 Task: Write a function that takes a string as a parameter and checks if it's a valid UUID.
Action: Mouse moved to (776, 294)
Screenshot: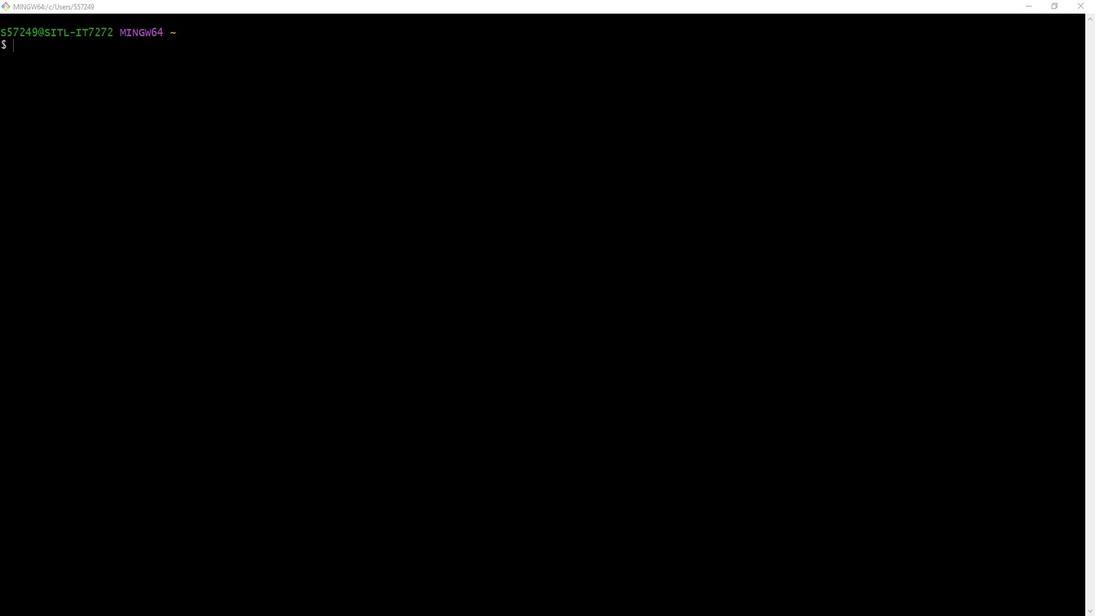 
Action: Mouse pressed left at (776, 294)
Screenshot: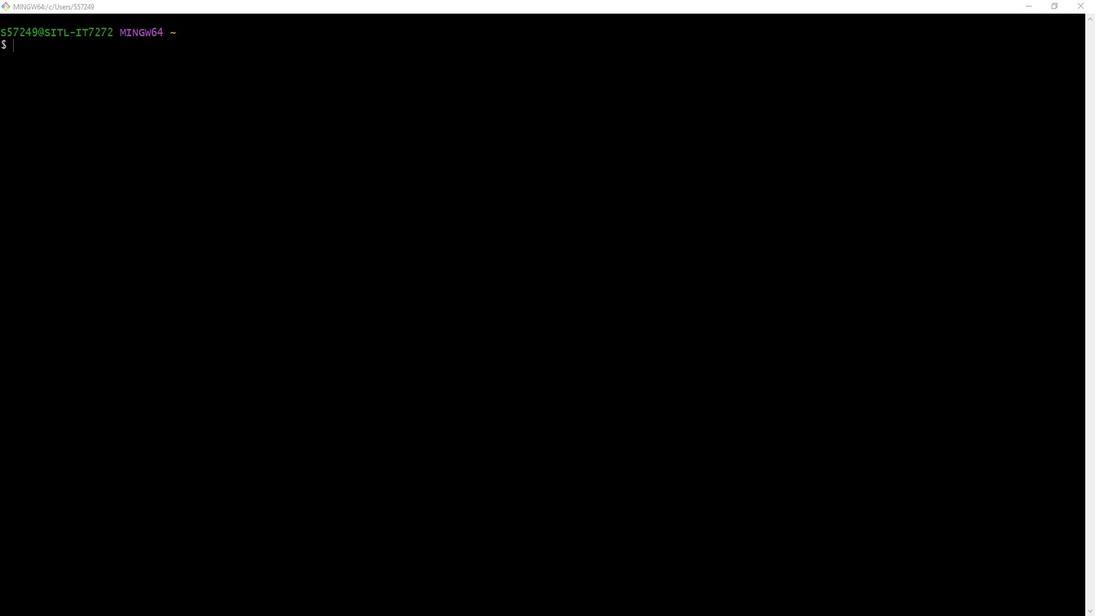 
Action: Mouse moved to (485, 502)
Screenshot: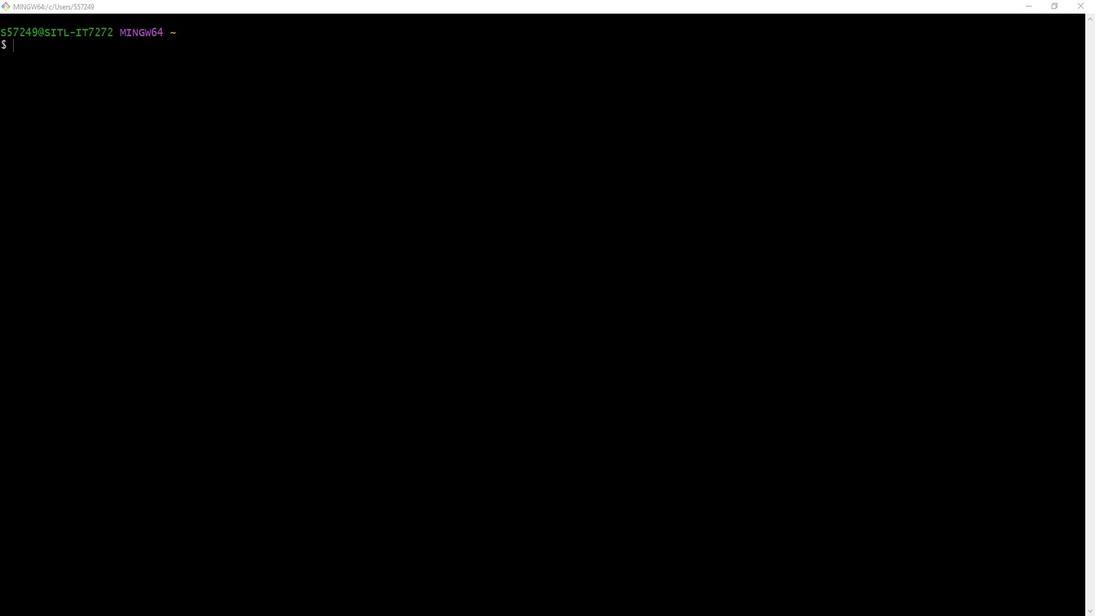 
Action: Mouse pressed left at (485, 502)
Screenshot: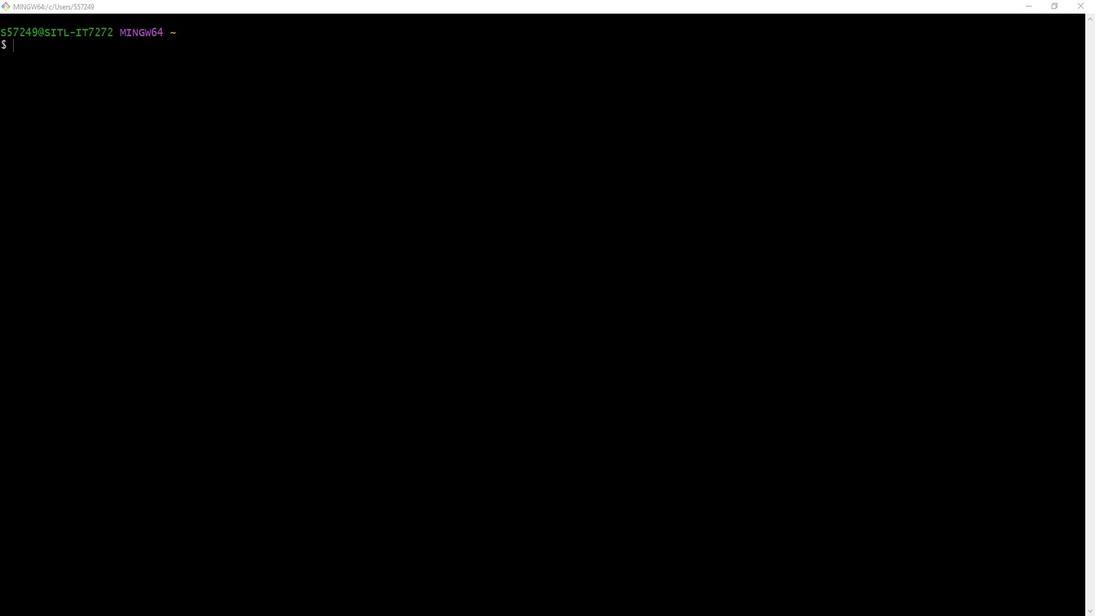 
Action: Mouse moved to (435, 348)
Screenshot: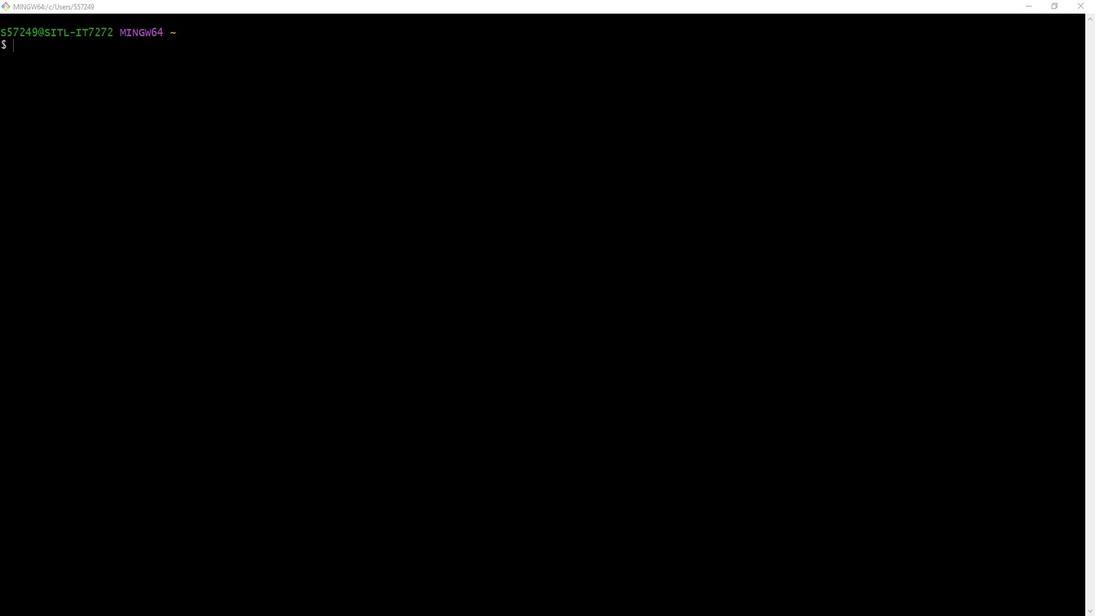 
Action: Mouse pressed left at (435, 348)
Screenshot: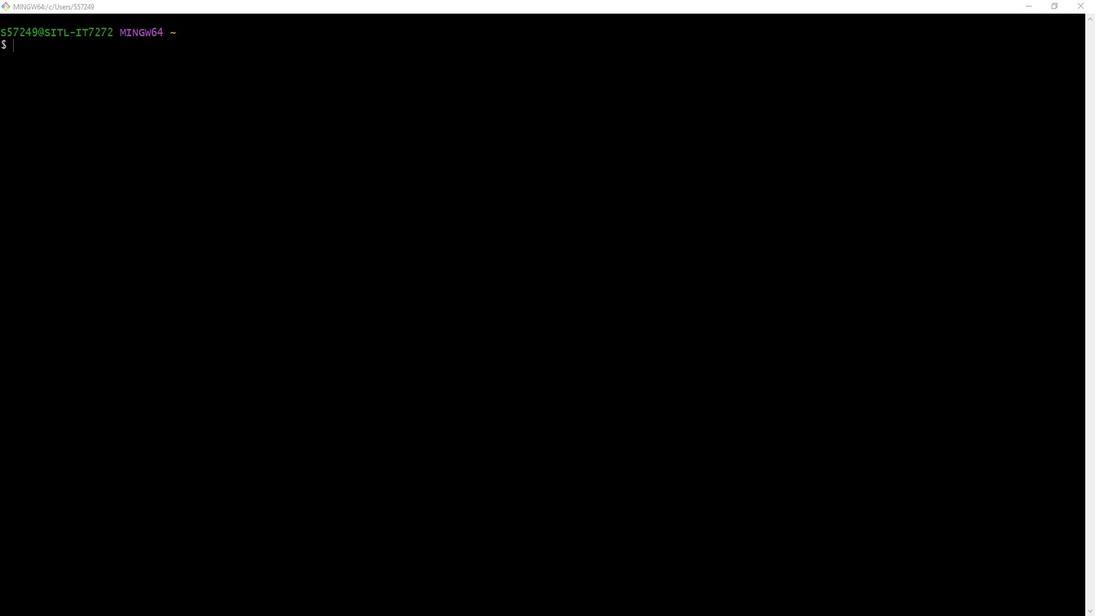 
Action: Mouse moved to (1087, 103)
Screenshot: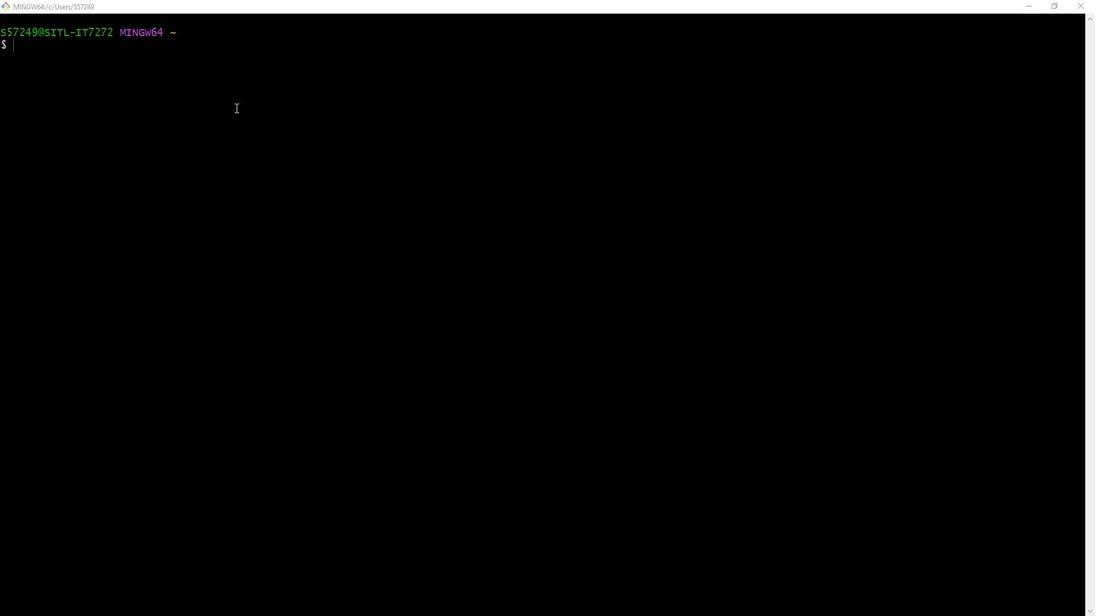 
Action: Mouse pressed left at (1087, 103)
Screenshot: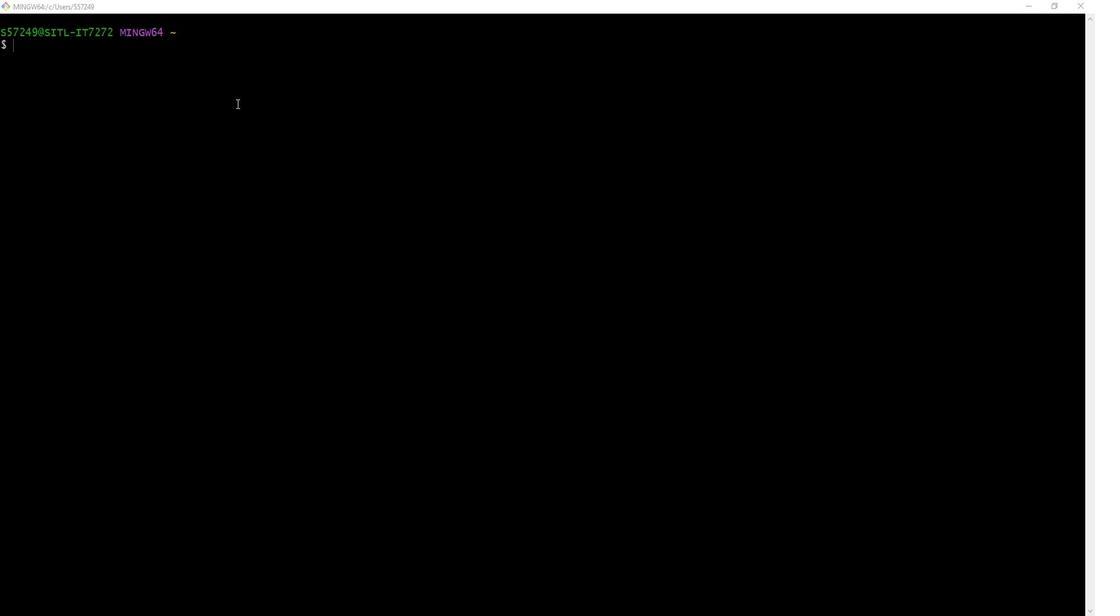 
Action: Key pressed vim<Key.space>is<Key.shift>Valid<Key.shift_r>UUI<Key.shift>D.sh<Key.enter>i<Key.shift>#<Key.shift>!/bin/bash<Key.enter><Key.backspace><Key.enter>is<Key.shift_r>_valid<Key.shift_r>_uuid<Key.shift_r>()<Key.space><Key.shift_r>{<Key.enter>local<Key.space>uuid=<Key.shift>$1<Key.enter><Key.enter><Key.shift>#<Key.space><Key.shift>Define<Key.space>a<Key.space>regular<Key.space>expression<Key.space>pattern<Key.space>for<Key.space>matching<Key.space><Key.shift_r>UU<Key.shift_r>I<Key.shift_r><Key.shift_r><Key.shift_r>D<Key.enter><Key.backspace><Key.backspace>local<Key.space>uuid<Key.shift_r>_pattern=<Key.shift_r>""<Key.left>[]<Key.left>0-9a-f<Key.shift>A-<Key.shift>F<Key.right><Key.shift_r>{}<Key.left>8<Key.right>-[]<Key.left>0-9a-<Key.shift>F<Key.shift>A<Key.backspace><Key.backspace>f<Key.shift>A-<Key.shift>F<Key.right><Key.shift_r>{}<Key.left>4<Key.right>-[]<Key.left>0-9a-f<Key.shift>A-<Key.shift>F<Key.right><Key.right><Key.left><Key.shift_r>{}<Key.left>4<Key.right>-[]<Key.left>0-9a-f<Key.shift>A-<Key.shift>F<Key.right><Key.shift_r>{}<Key.left>4<Key.right>-[]<Key.left>0-9a-f<Key.shift>A-<Key.shift>F<Key.right><Key.shift_r>{}<Key.left>12<Key.right><Key.shift>$<Key.right><Key.enter><Key.enter>if<Key.space>[[<Key.space><Key.shift>$uuid<Key.space>=<Key.shift>~<Key.space><Key.shift>$uuid<Key.shift_r>_pattern<Key.space>]];<Key.space>then<Key.enter>echo<Key.space><Key.shift_r>""<Key.left><Key.shift>$uuid<Key.space>is<Key.space>a<Key.space>c<Key.backspace>valid<Key.space><Key.shift_r>UUID.<Key.right><Key.enter>return<Key.space>0<Key.enter><Key.left>else<Key.enter>echo<Key.space><Key.shift_r>""<Key.left><Key.shift>$uuid<Key.space>is<Key.space>not<Key.space>a<Key.space>valid<Key.space><Key.shift_r>UUI<Key.shift>D.<Key.right><Key.enter>return<Key.space>1<Key.enter><Key.left>fi<Key.enter><Key.left><Key.shift_r>}<Key.enter><Key.enter><Key.shift>#<Key.space><Key.shift>Example<Key.space>usage<Key.enter><Key.backspace><Key.backspace>uuid=<Key.shift_r>""<Key.left>550e8400-e29b-41d4-a716-446655<Key.right><Key.enter>is<Key.shift_r>_valid<Key.shift_r>_uuid<Key.space><Key.shift_r>""<Key.left><Key.shift>$uuid<Key.right><Key.esc><Key.shift_r>:wq<Key.enter>chmod<Key.space><Key.shift_r>+x<Key.space>is<Key.shift>Valid<Key.shift_r>UUI<<193>><<193>><<193>>D.sh<Key.enter>./is<Key.shift_r>Valid<Key.shift_r>UUID.sh<Key.enter>./<Key.backspace><Key.backspace>vim<Key.space>is<Key.shift>Valid<Key.shift_r><Key.shift_r><Key.shift_r><Key.shift_r><Key.shift_r>UUID.sh<Key.enter><Key.up><Key.right><Key.right><Key.right><Key.right><Key.right><Key.right><Key.right><Key.right><Key.right><Key.right><Key.right><Key.right><Key.right><Key.right><Key.right><Key.right>i440000<Key.esc><Key.shift_r>:wq<Key.enter>./is<Key.shift>Valid<Key.shift_r>UUI<Key.shift>D.sh<Key.enter>
Screenshot: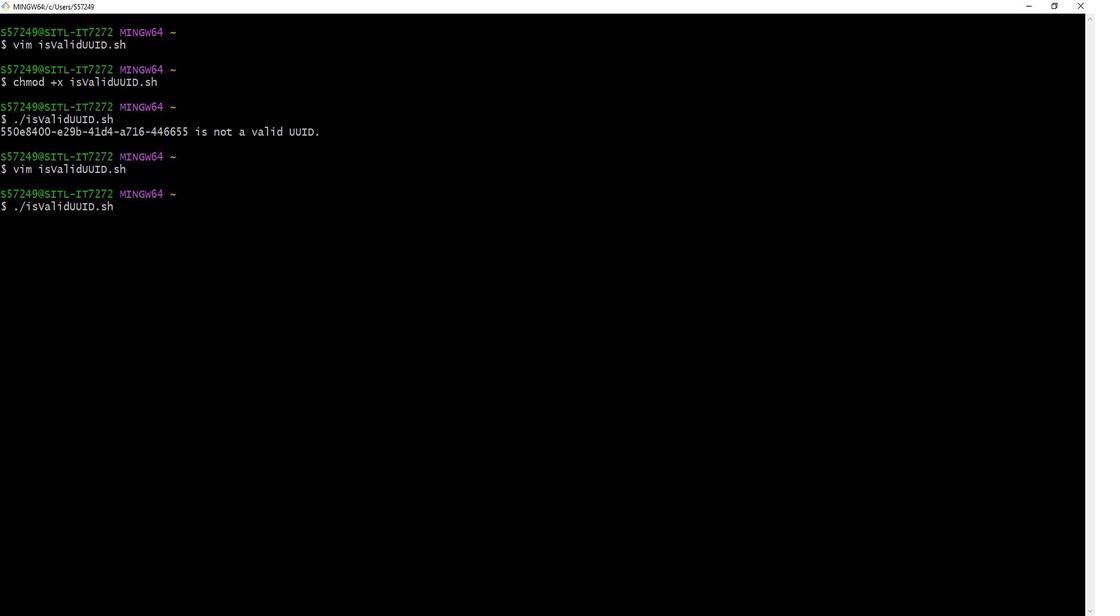 
Action: Mouse moved to (506, 495)
Screenshot: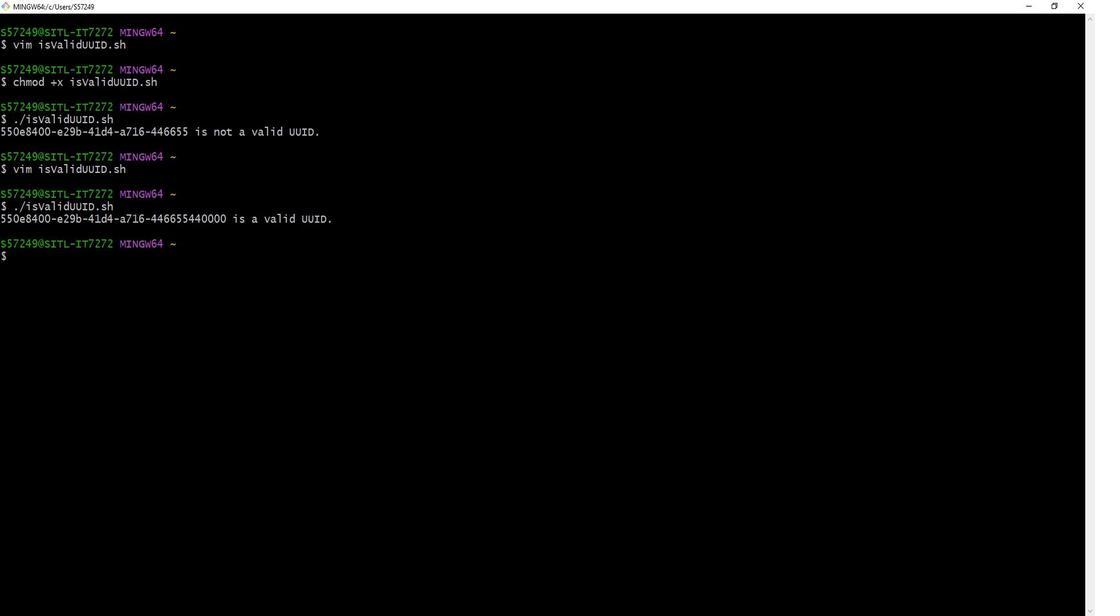 
Action: Mouse pressed left at (506, 495)
Screenshot: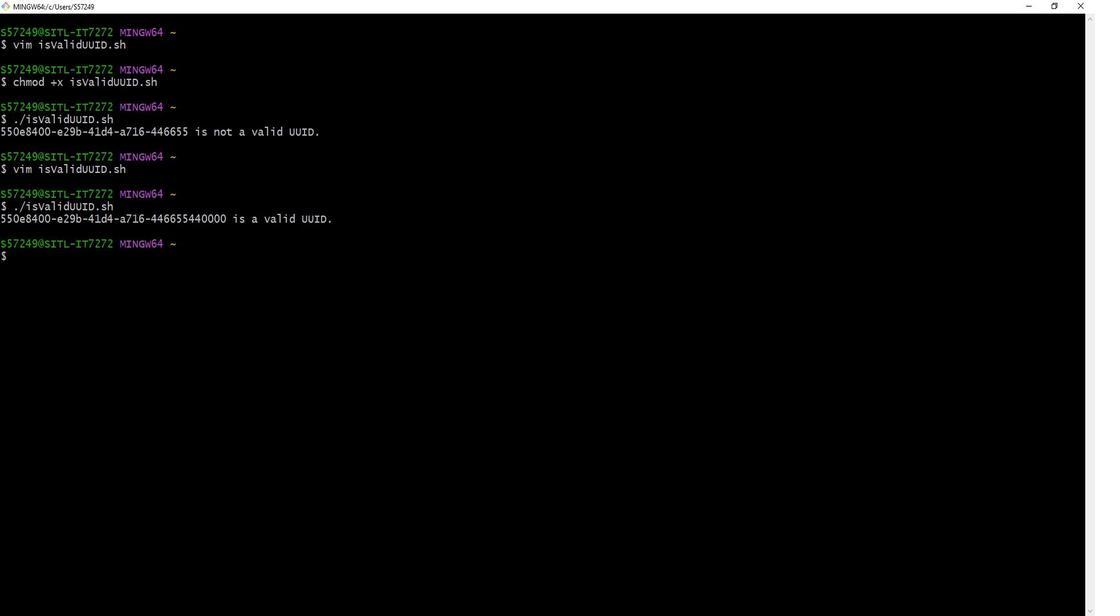 
Action: Mouse moved to (549, 446)
Screenshot: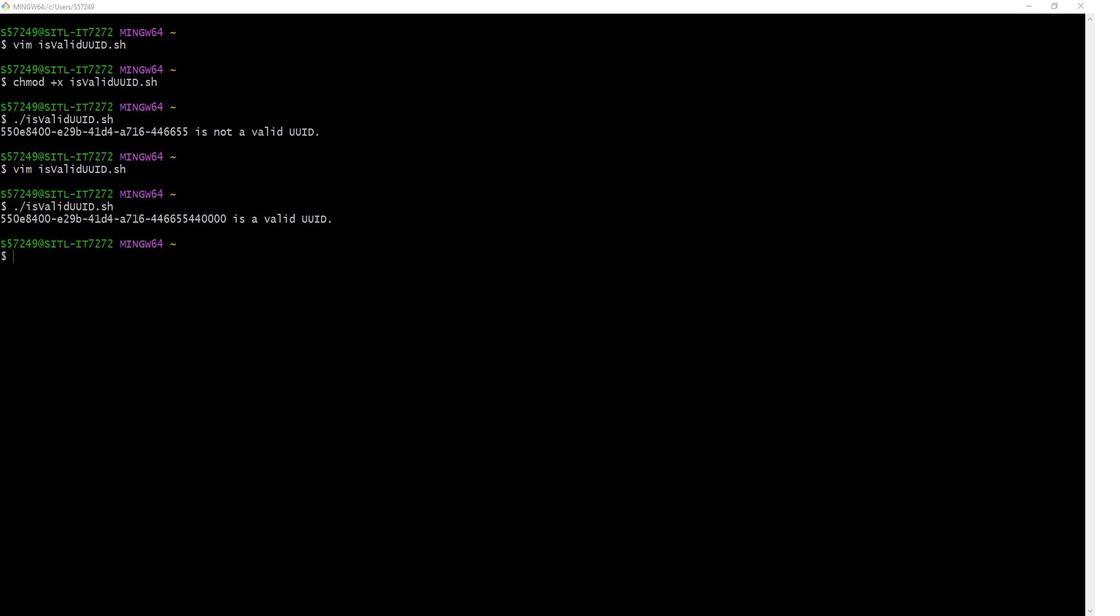 
Action: Mouse pressed left at (549, 446)
Screenshot: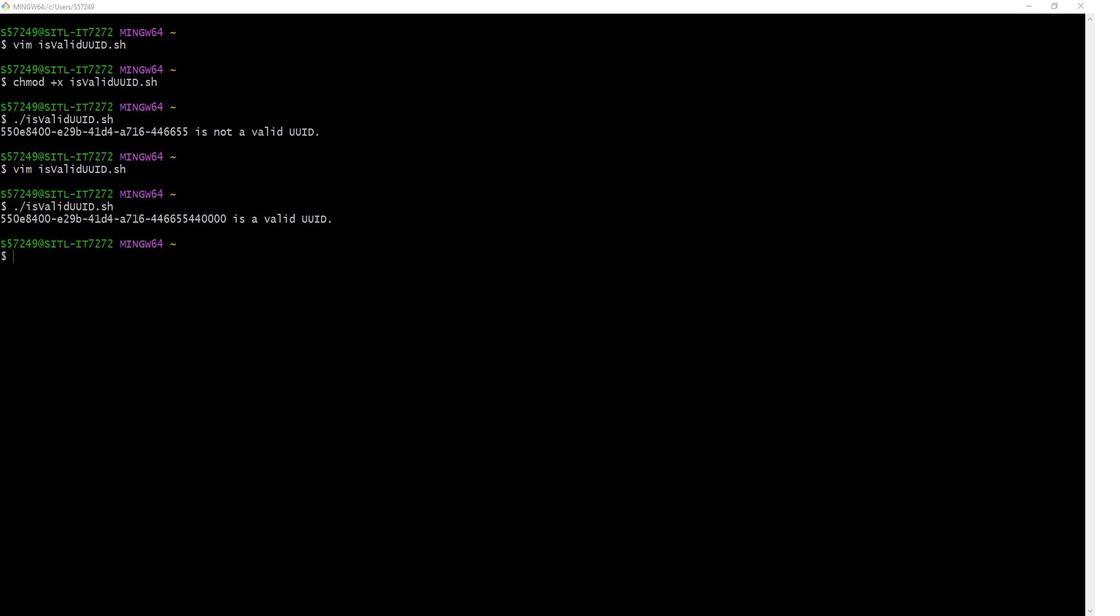 
Action: Mouse moved to (608, 331)
Screenshot: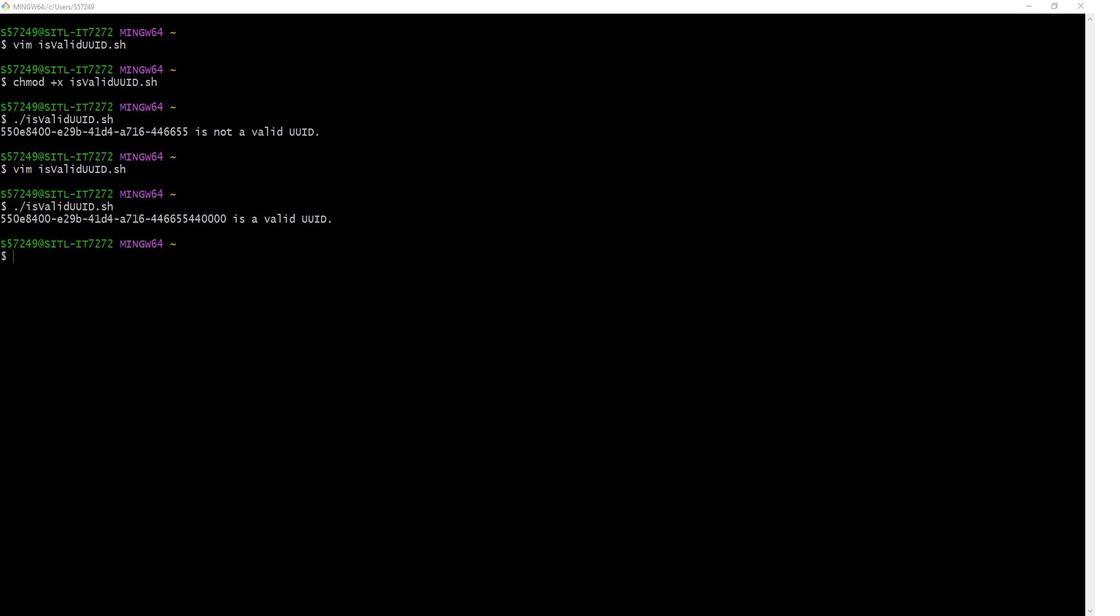 
Action: Mouse pressed left at (608, 331)
Screenshot: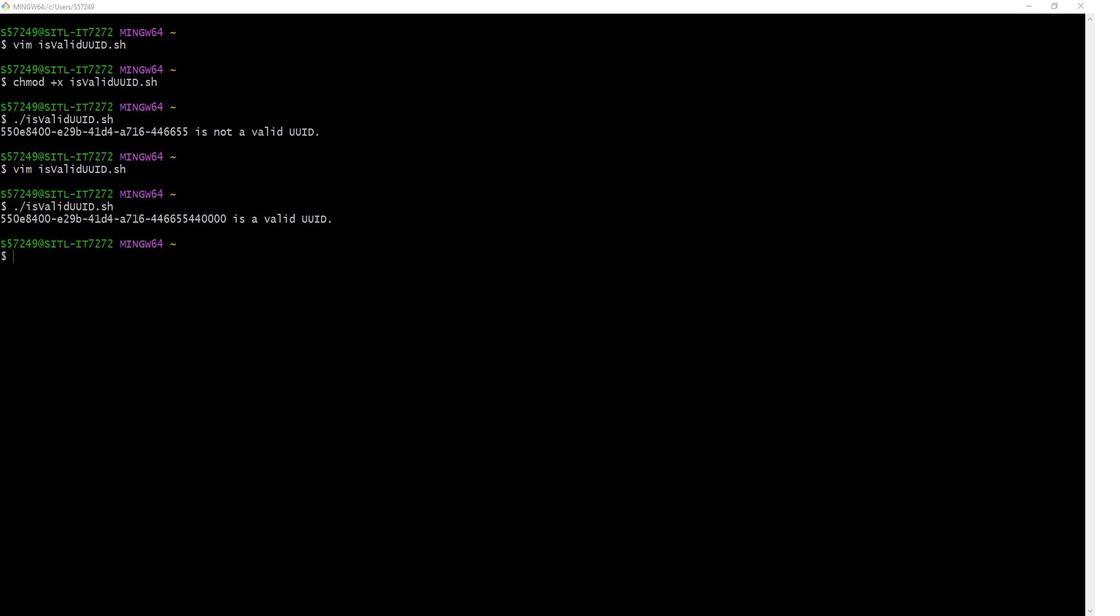 
Action: Mouse moved to (958, 257)
Screenshot: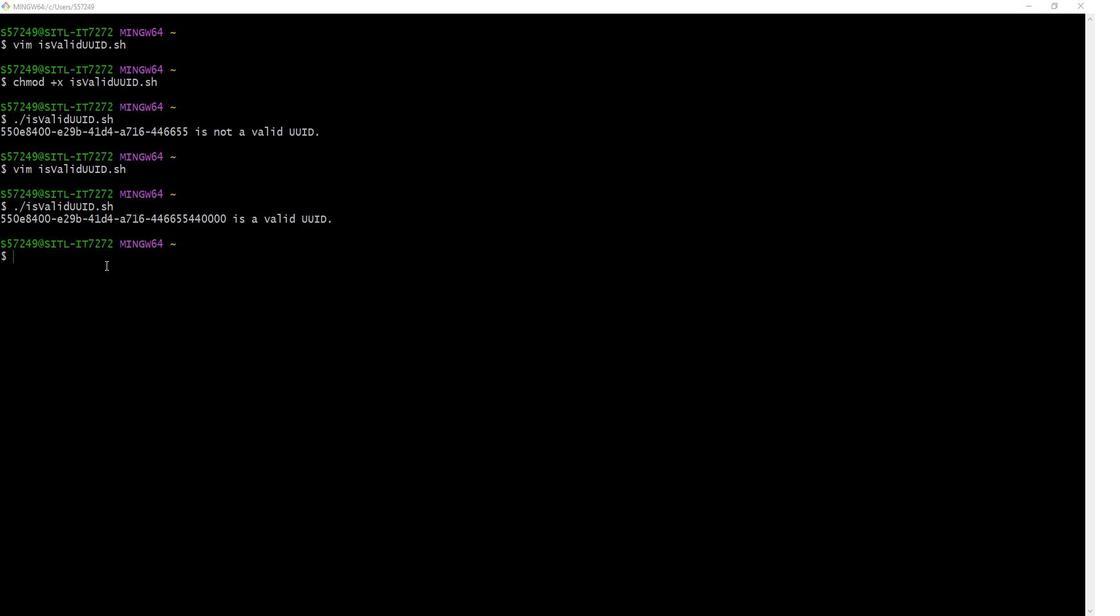 
Action: Mouse pressed left at (958, 257)
Screenshot: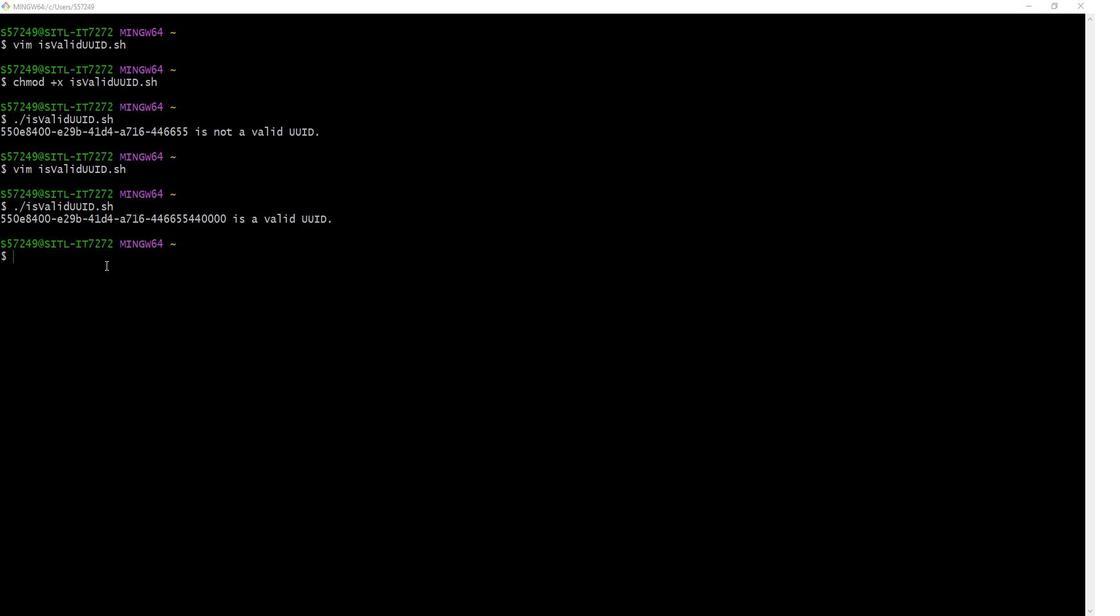 
Action: Mouse moved to (958, 257)
Screenshot: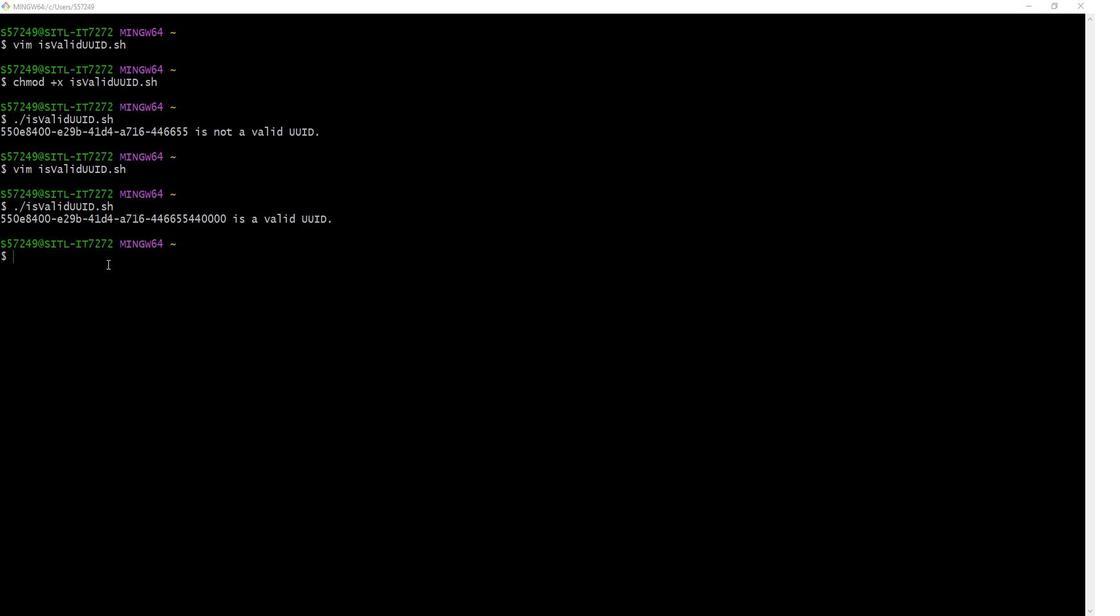 
Action: Key pressed cat<Key.space>is<Key.shift>Valid<Key.shift_r>UUID.sh<Key.enter>
Screenshot: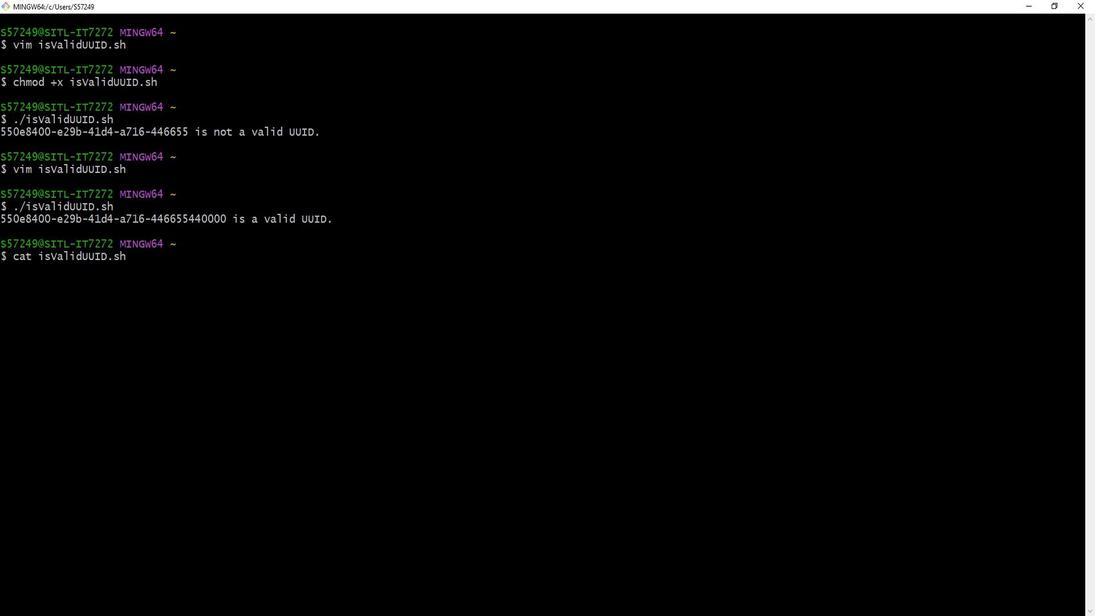 
Action: Mouse moved to (621, 345)
Screenshot: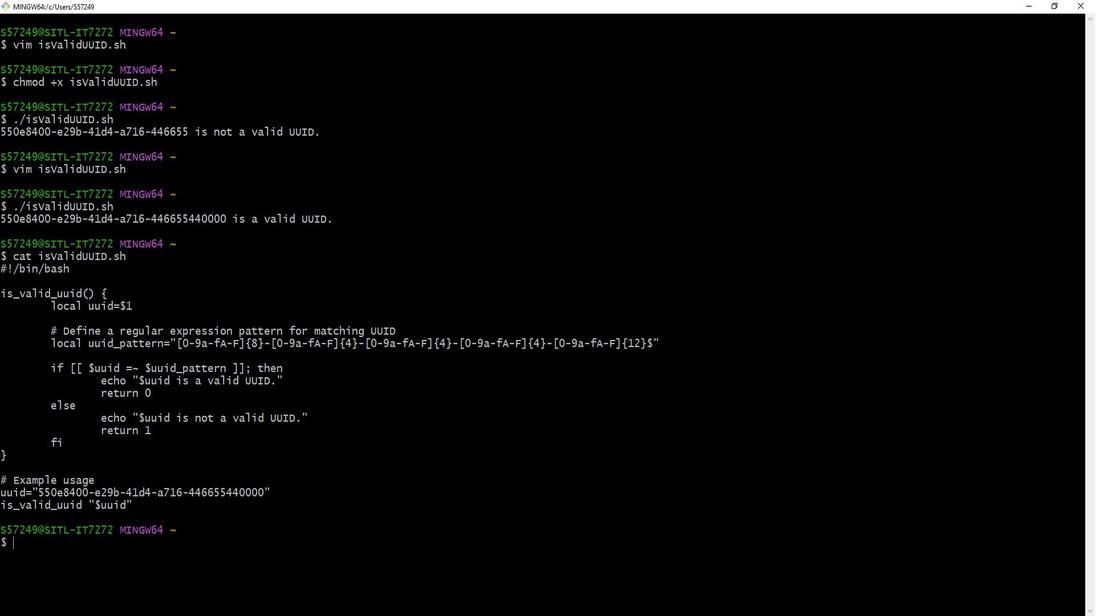 
Action: Mouse pressed left at (621, 345)
Screenshot: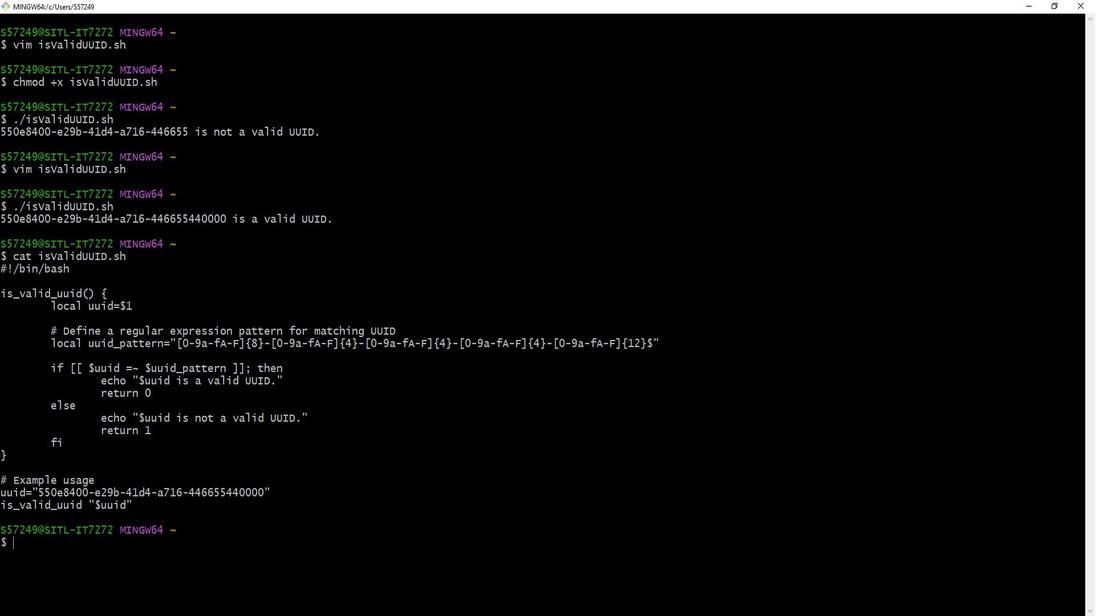 
Action: Mouse moved to (609, 339)
Screenshot: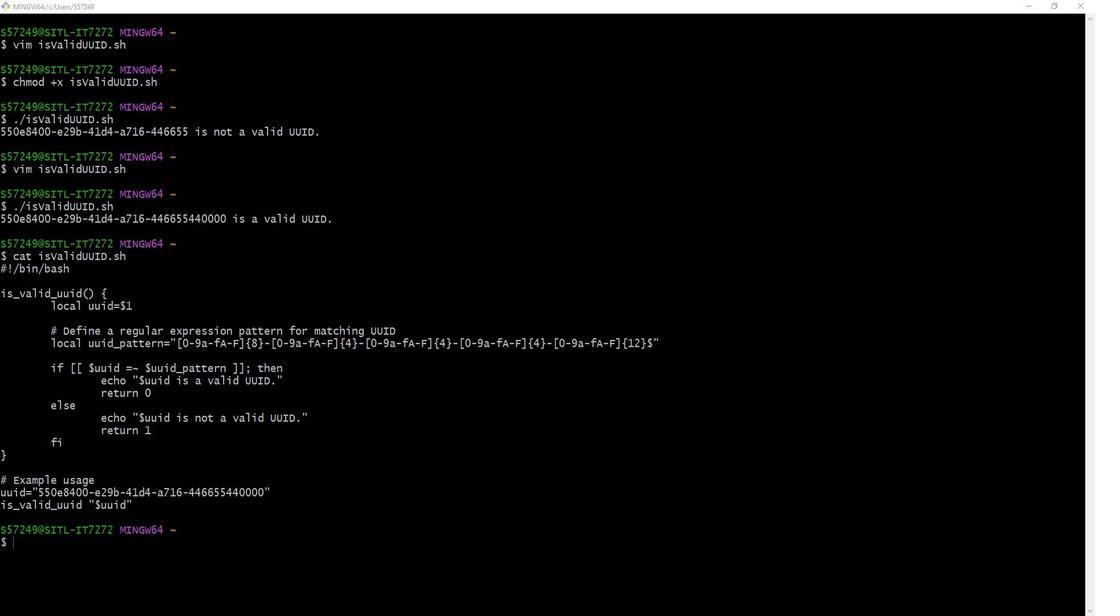 
Action: Mouse pressed left at (609, 339)
Screenshot: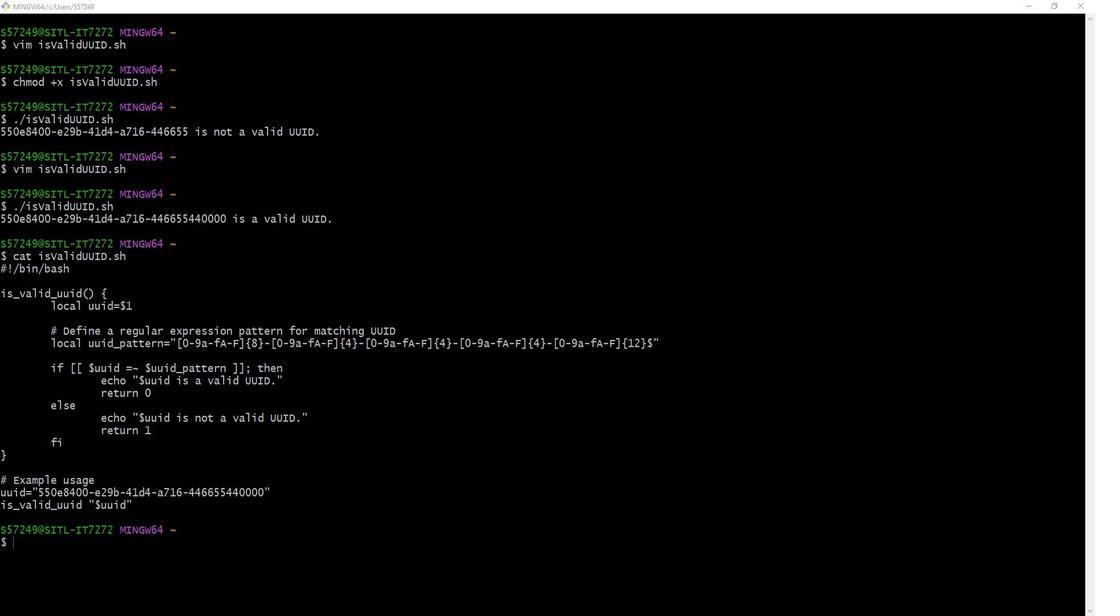 
